 Task: Create a due date automation trigger when advanced on, on the wednesday before a card is due add fields without custom field "Resume" set to a number lower or equal to 1 and lower or equal to 10 at 11:00 AM.
Action: Mouse moved to (1104, 84)
Screenshot: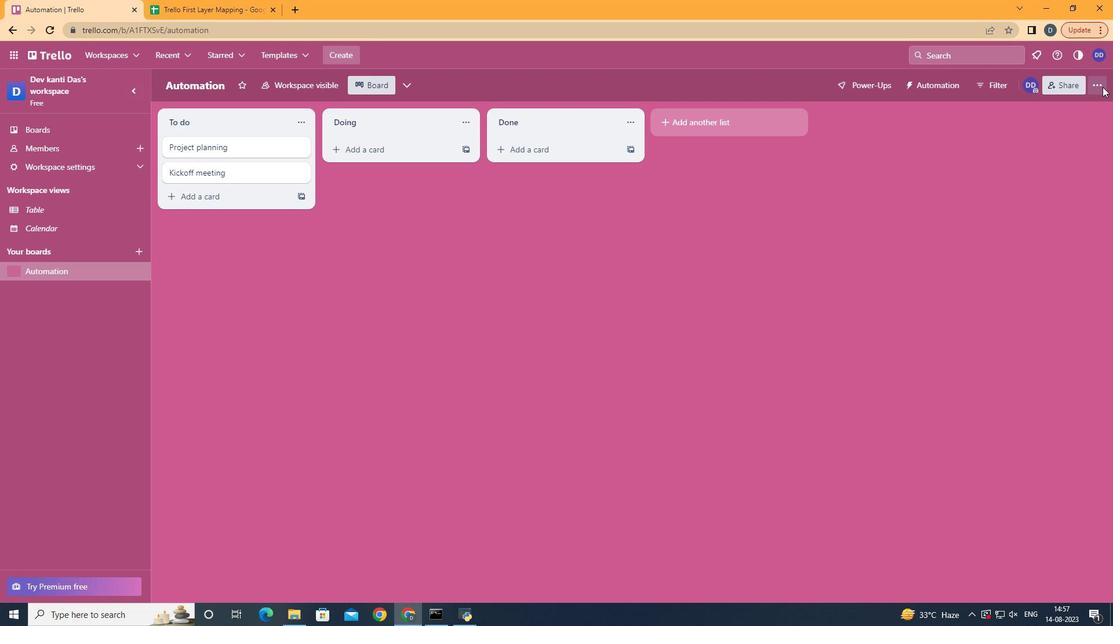 
Action: Mouse pressed left at (1104, 84)
Screenshot: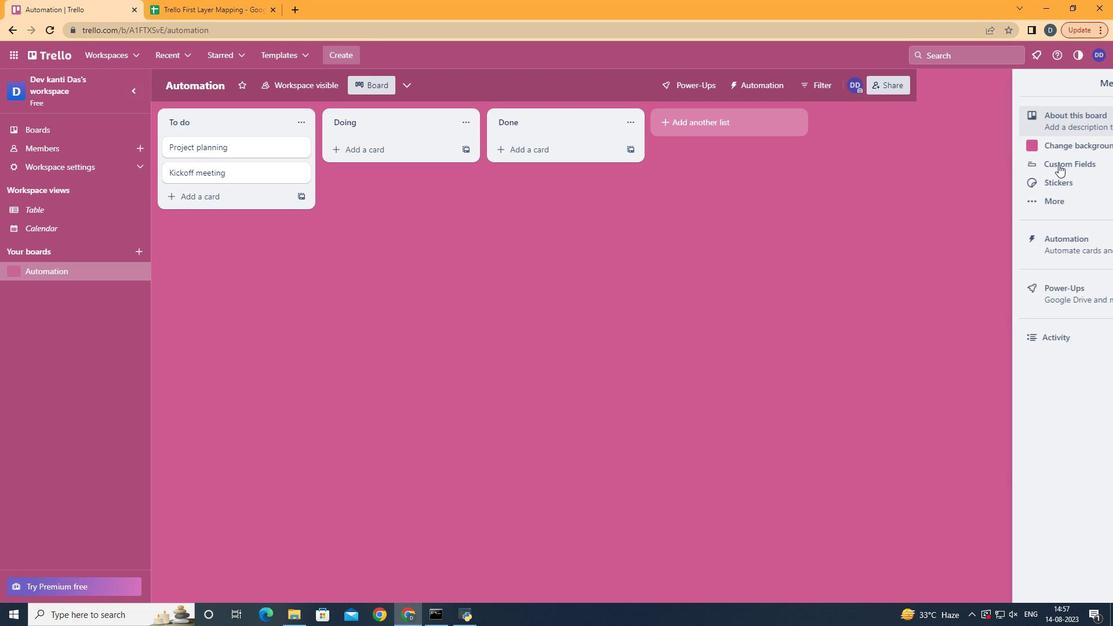 
Action: Mouse moved to (1025, 236)
Screenshot: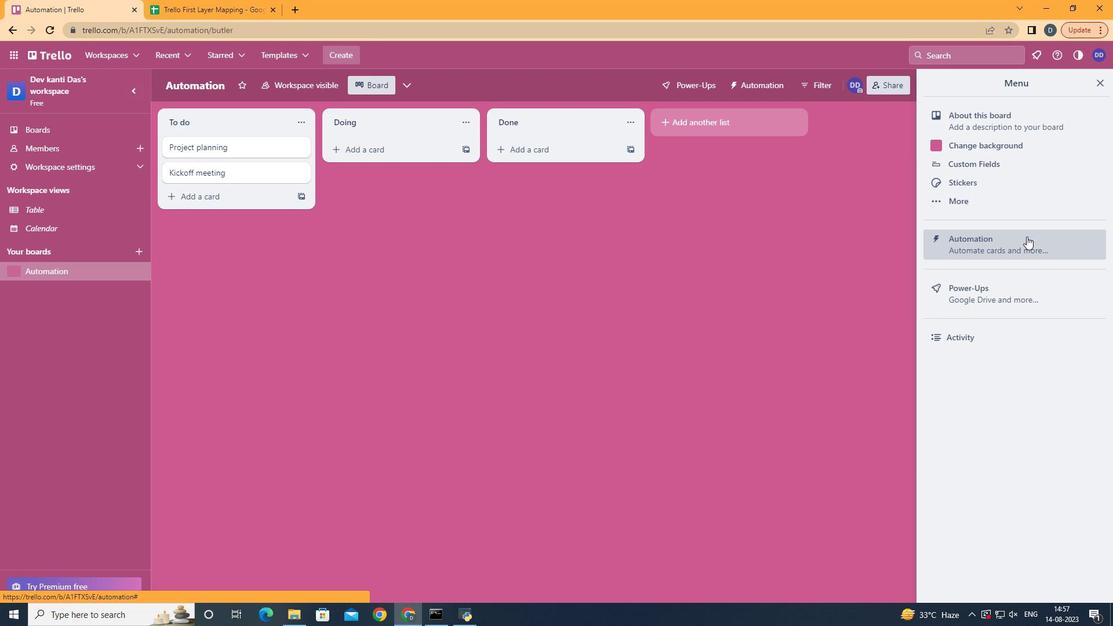 
Action: Mouse pressed left at (1025, 236)
Screenshot: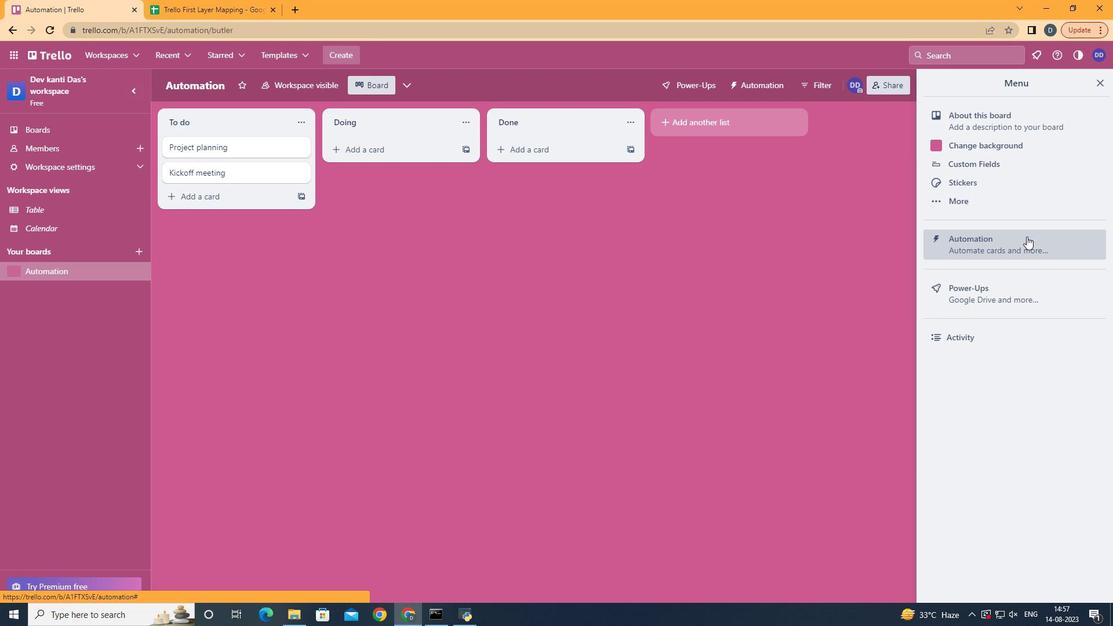
Action: Mouse moved to (223, 233)
Screenshot: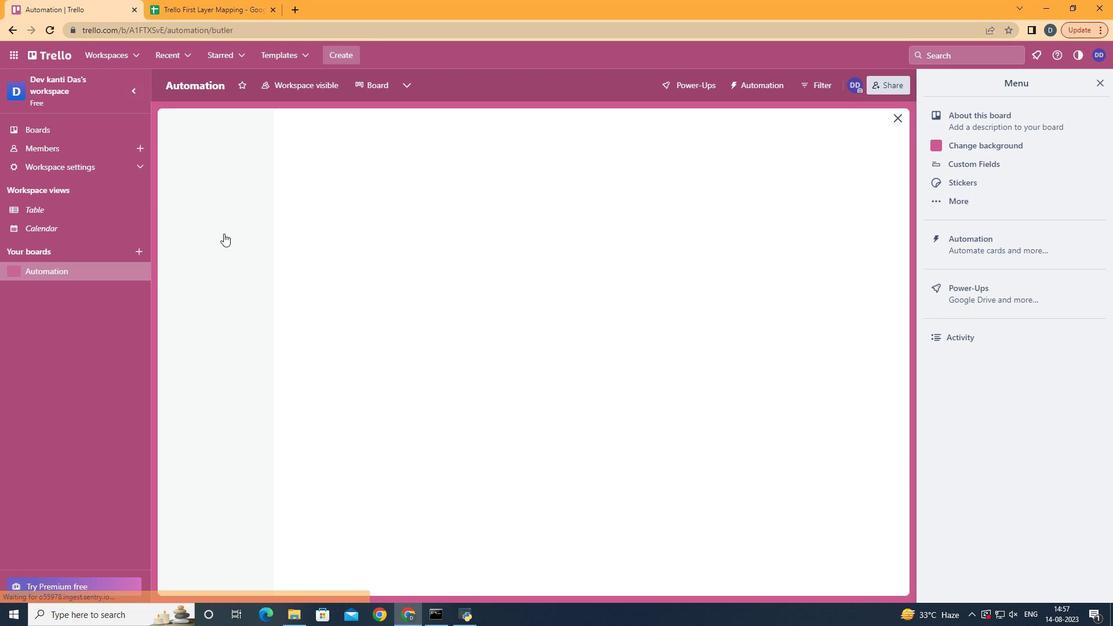 
Action: Mouse pressed left at (223, 233)
Screenshot: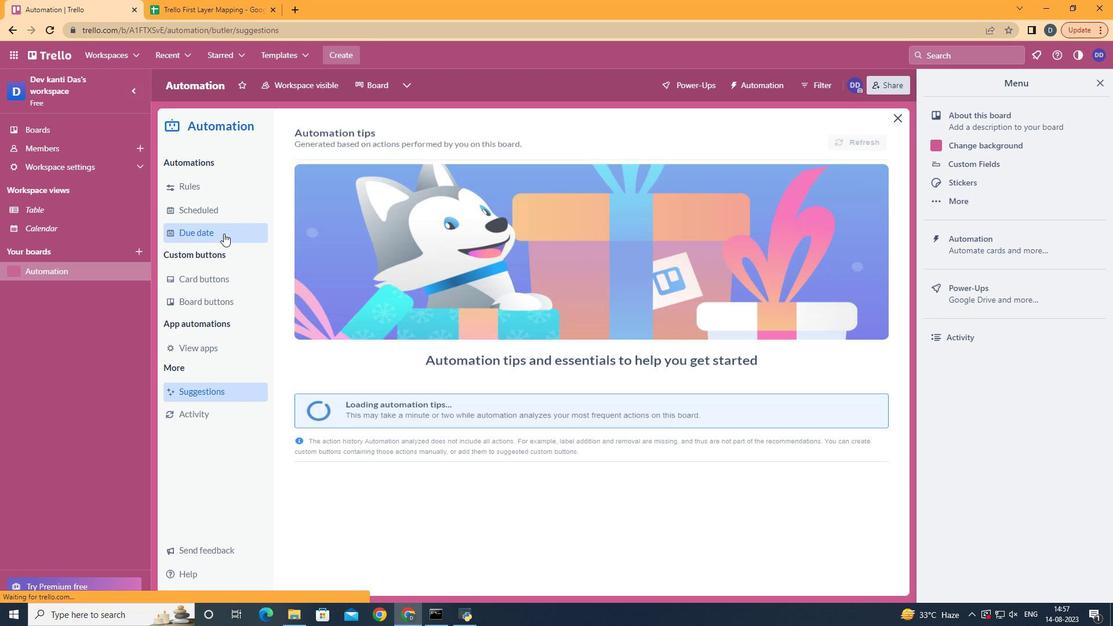 
Action: Mouse moved to (820, 140)
Screenshot: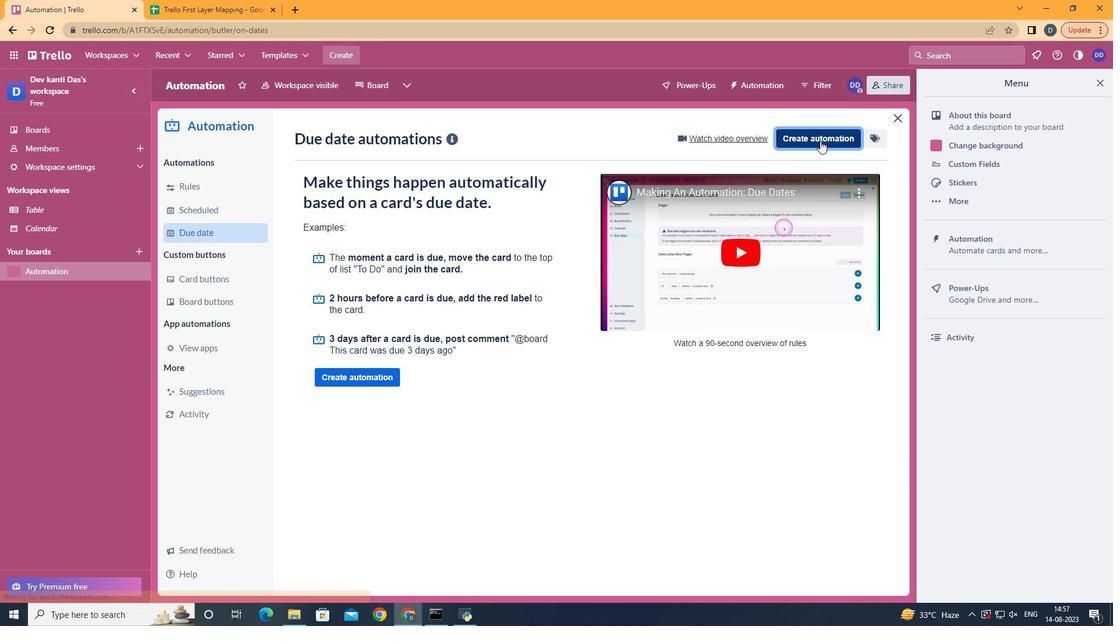 
Action: Mouse pressed left at (820, 140)
Screenshot: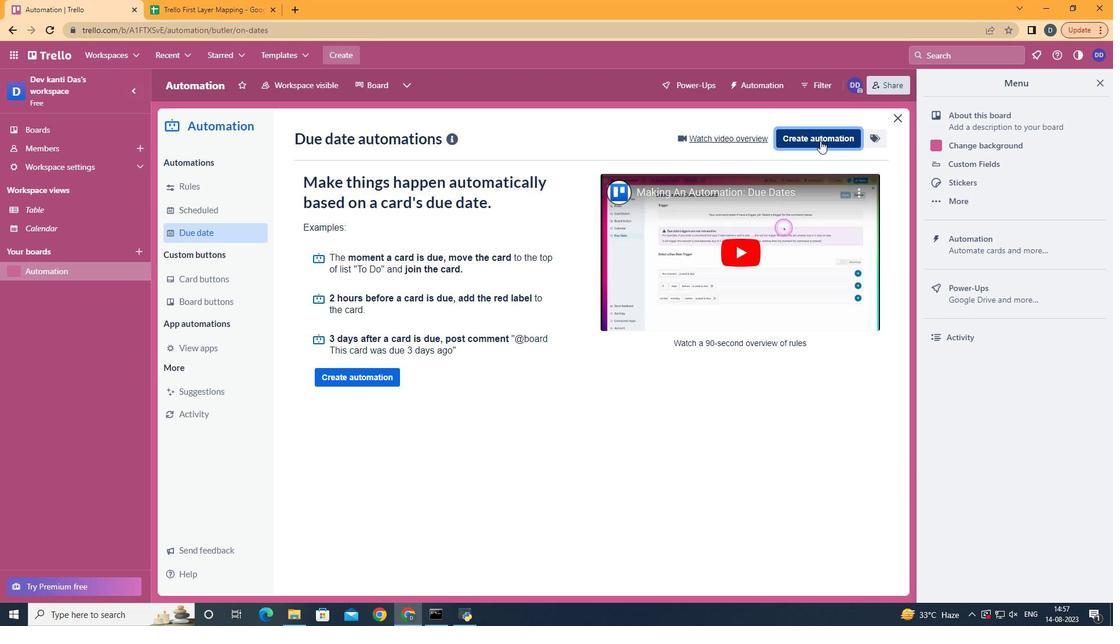 
Action: Mouse moved to (639, 262)
Screenshot: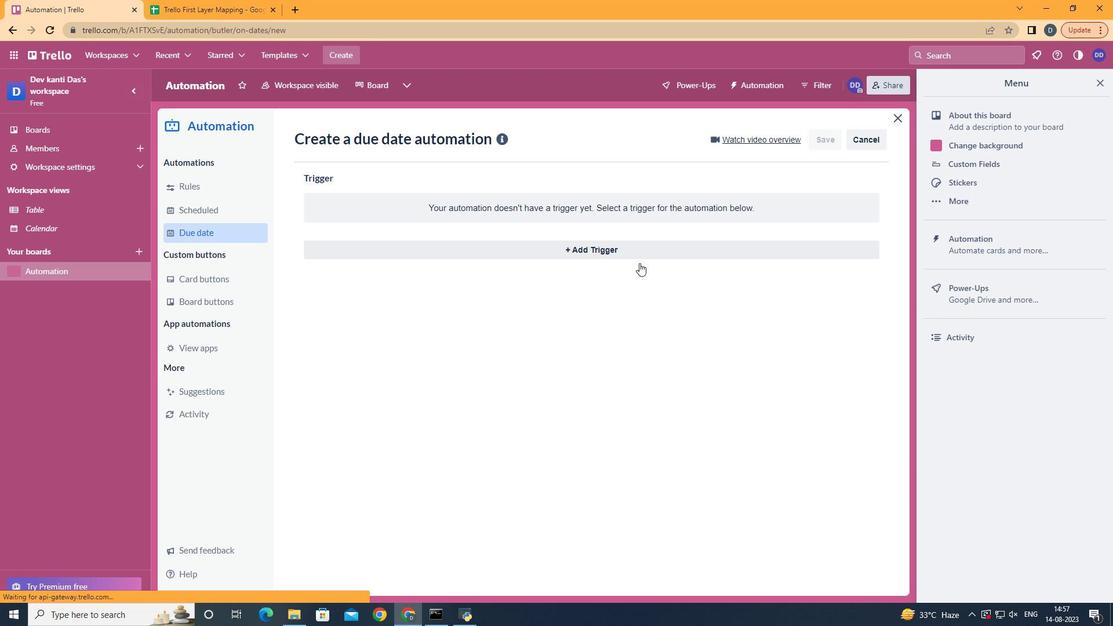 
Action: Mouse pressed left at (639, 262)
Screenshot: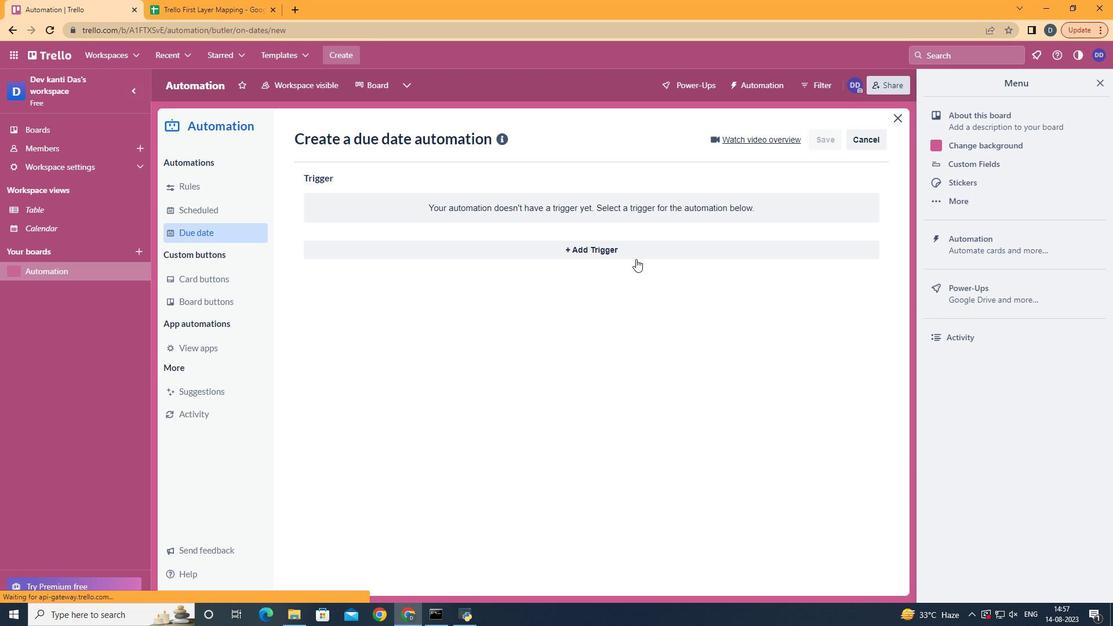 
Action: Mouse moved to (635, 258)
Screenshot: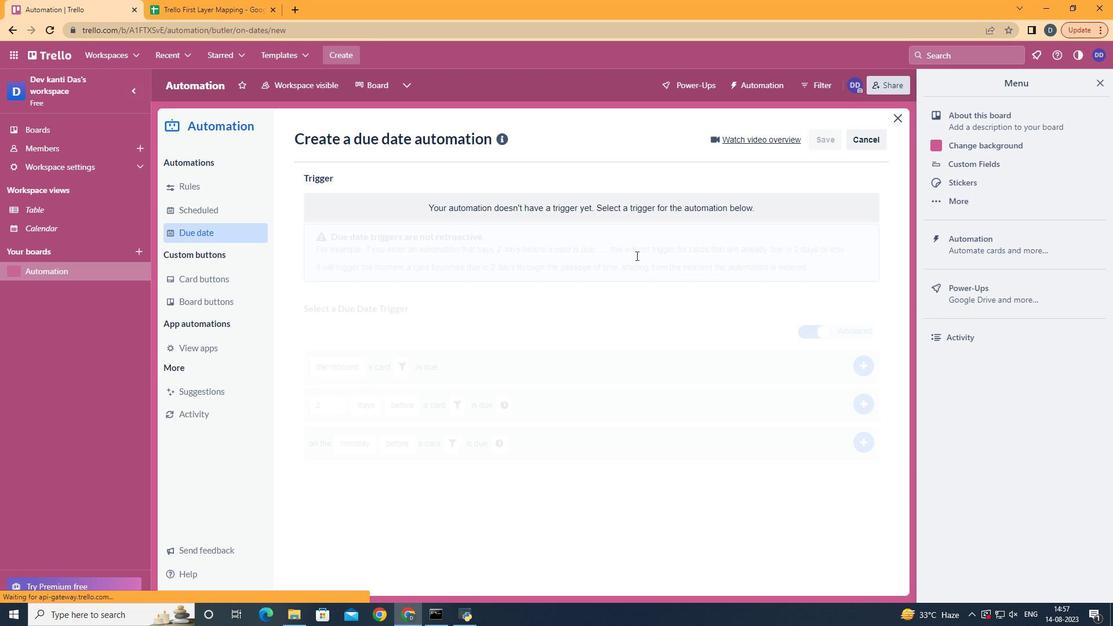
Action: Mouse pressed left at (635, 258)
Screenshot: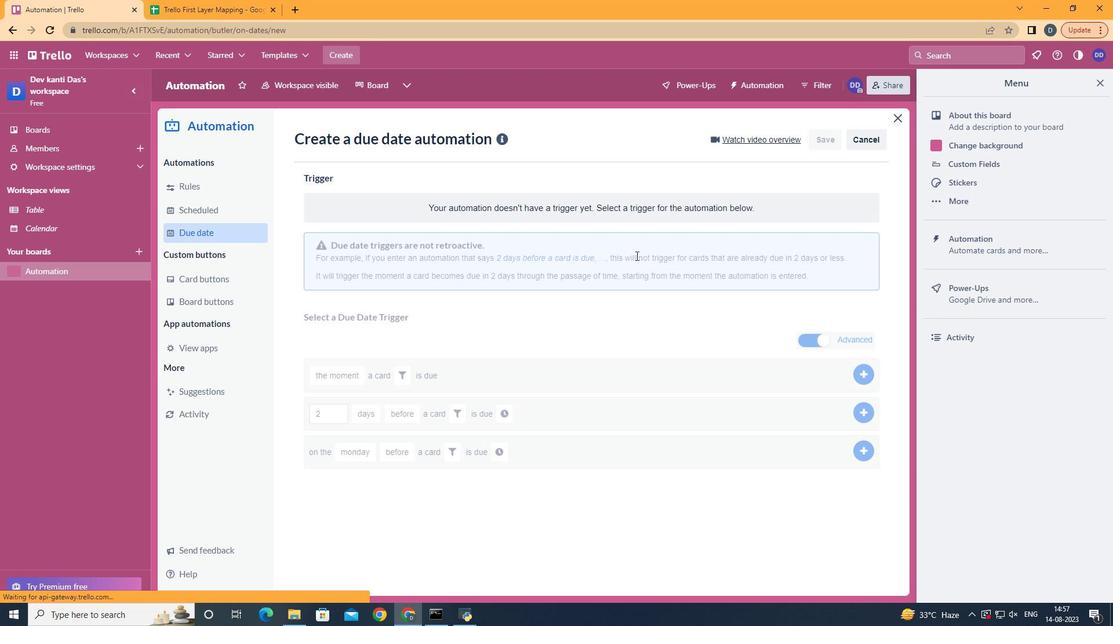 
Action: Mouse moved to (389, 349)
Screenshot: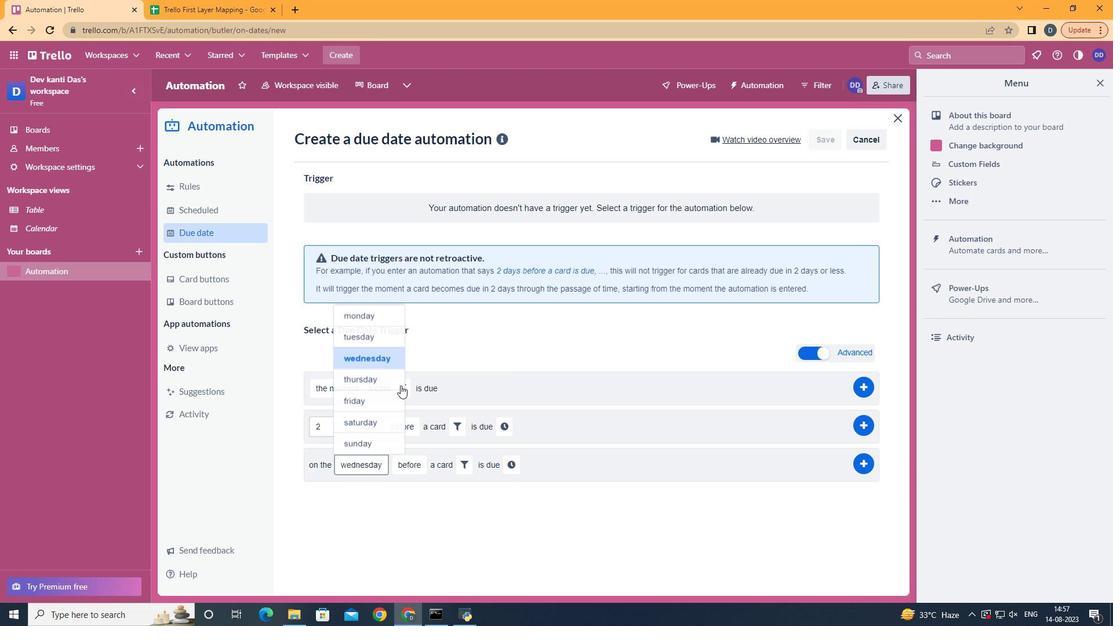 
Action: Mouse pressed left at (389, 349)
Screenshot: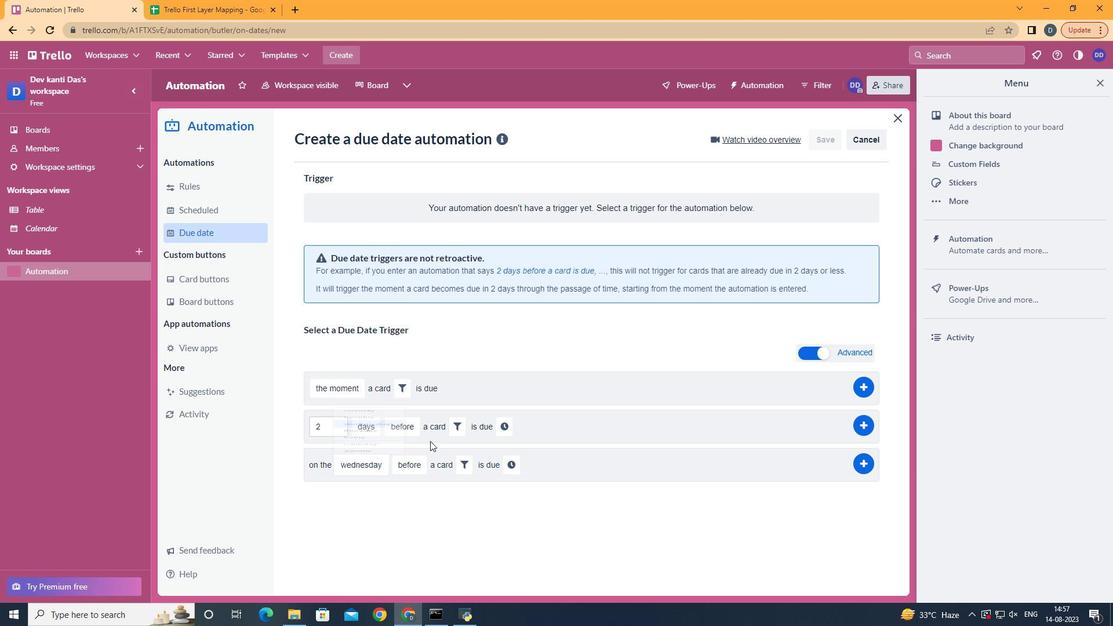 
Action: Mouse moved to (464, 472)
Screenshot: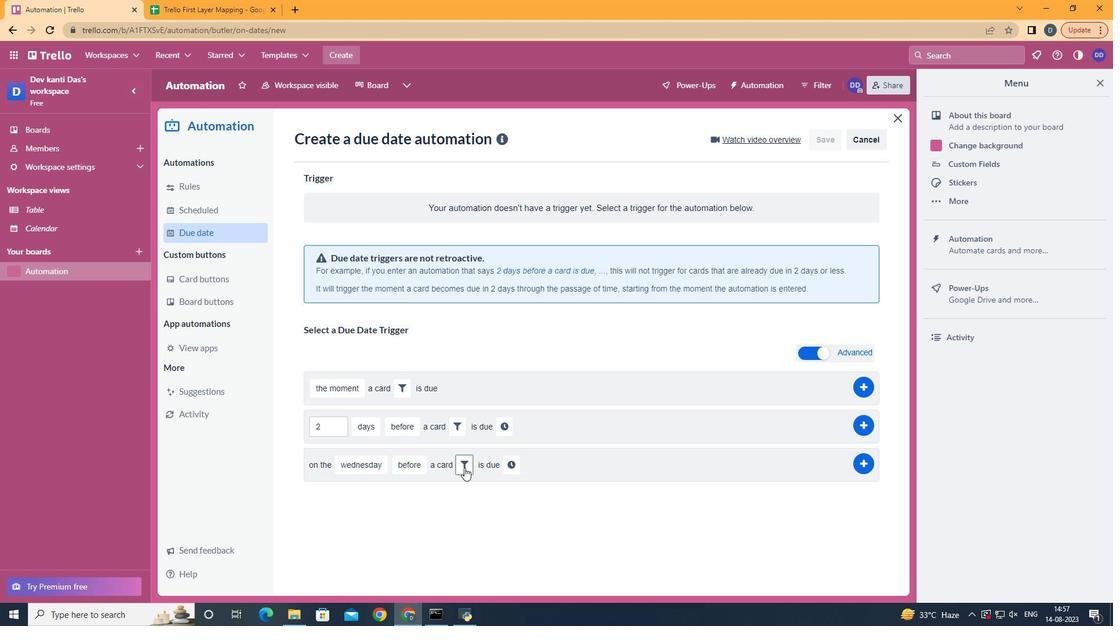 
Action: Mouse pressed left at (464, 472)
Screenshot: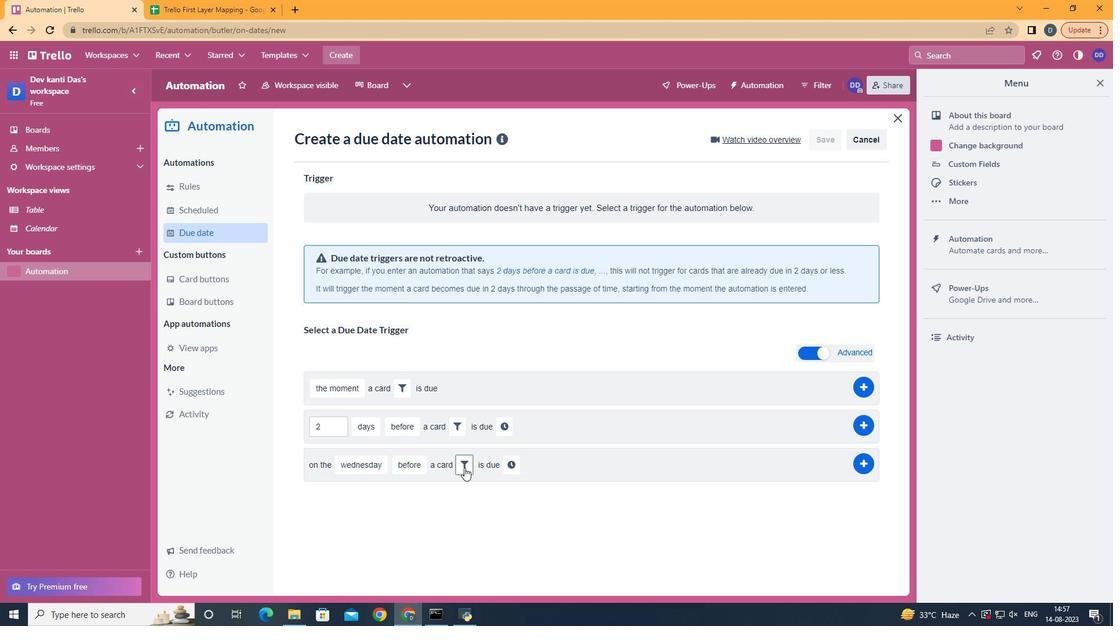 
Action: Mouse moved to (653, 506)
Screenshot: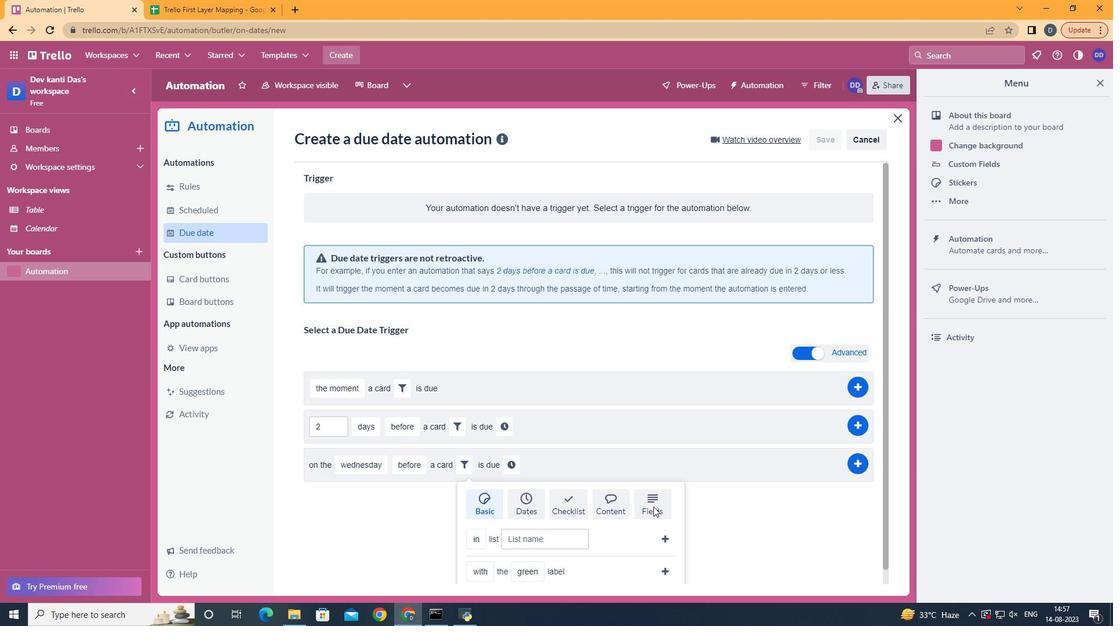 
Action: Mouse pressed left at (653, 506)
Screenshot: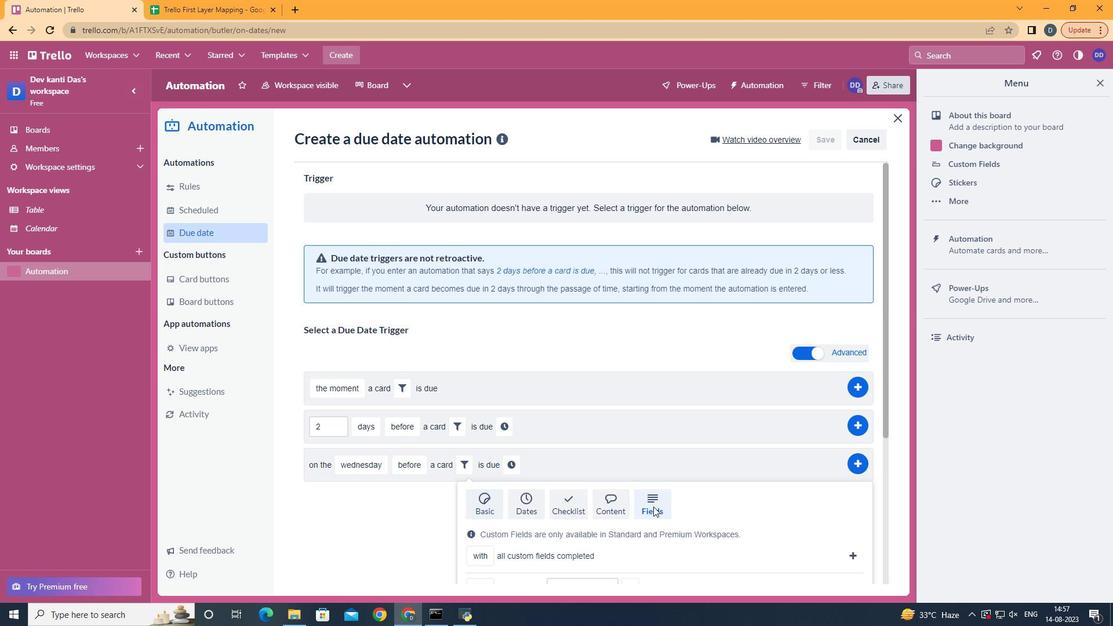 
Action: Mouse moved to (653, 506)
Screenshot: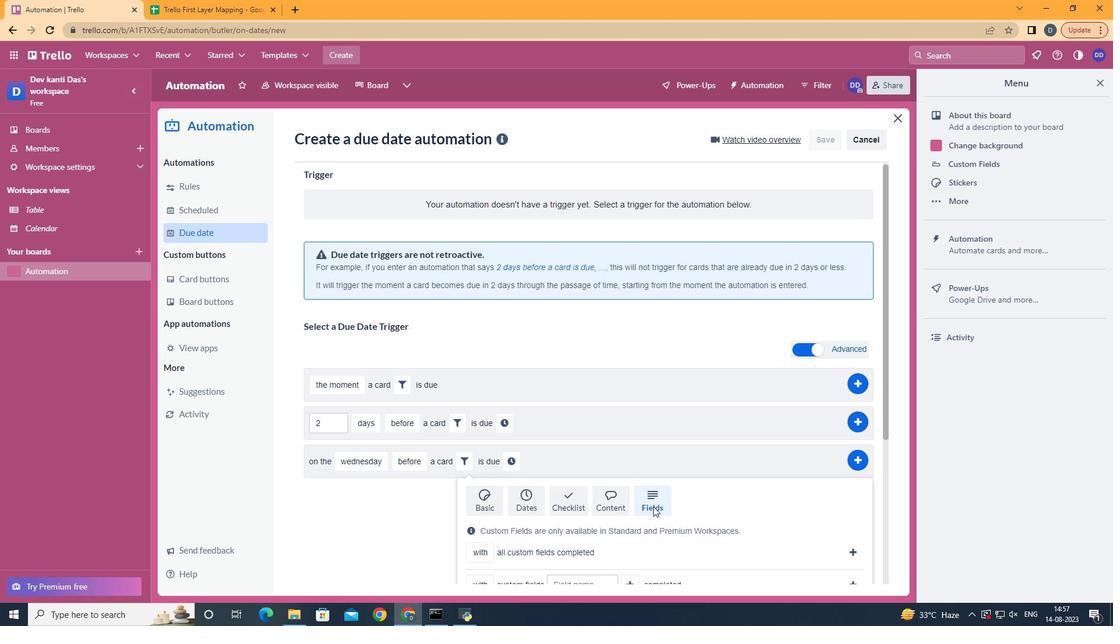 
Action: Mouse scrolled (653, 505) with delta (0, 0)
Screenshot: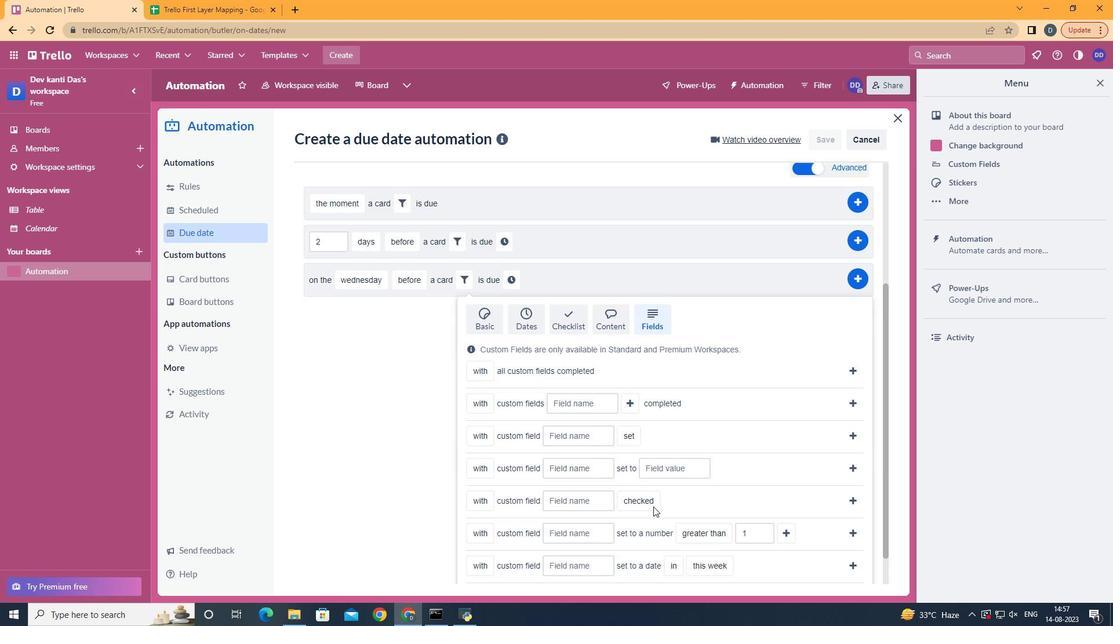 
Action: Mouse scrolled (653, 505) with delta (0, 0)
Screenshot: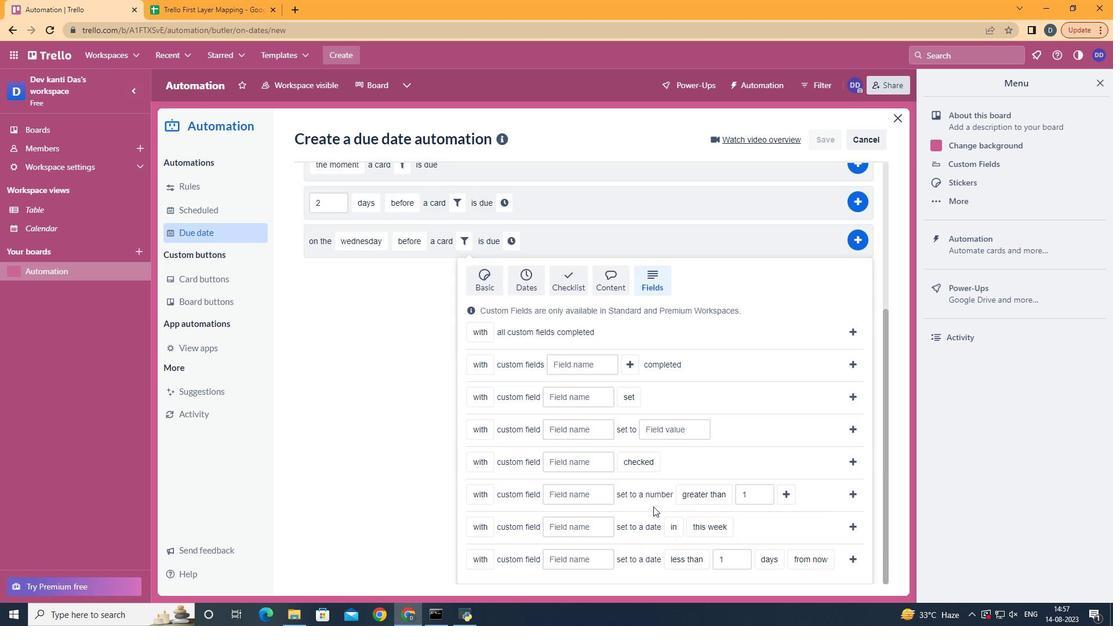 
Action: Mouse scrolled (653, 505) with delta (0, 0)
Screenshot: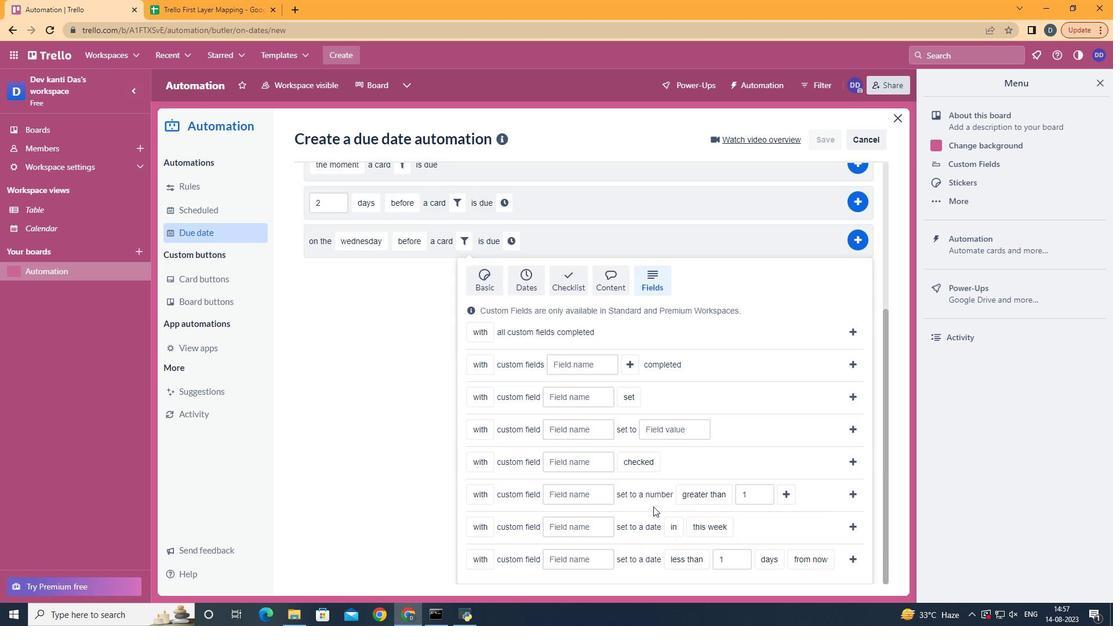 
Action: Mouse scrolled (653, 505) with delta (0, 0)
Screenshot: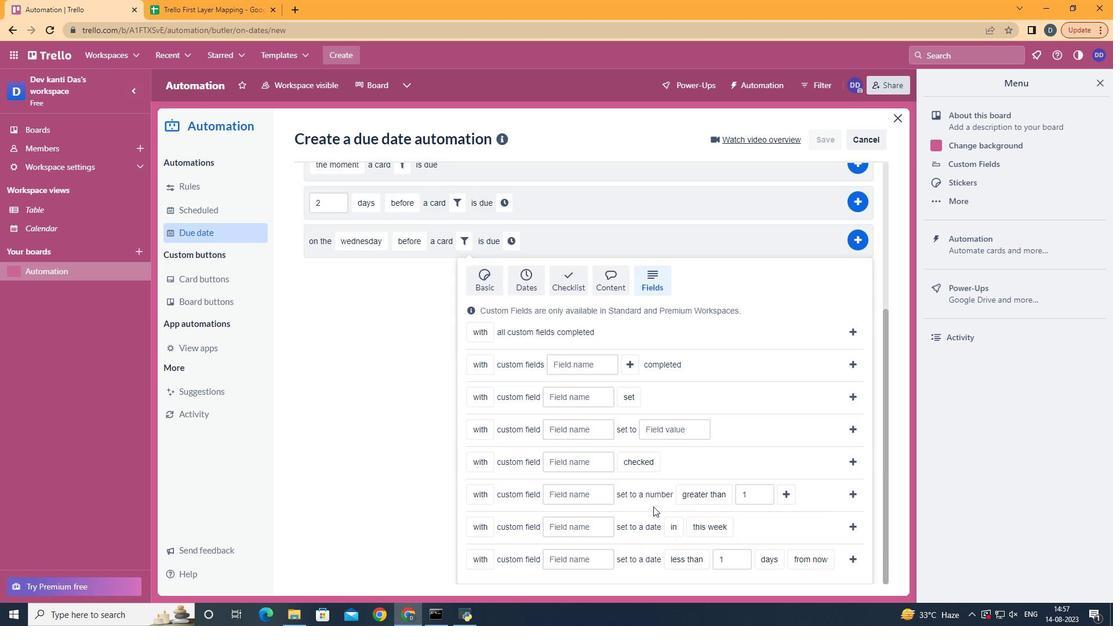 
Action: Mouse scrolled (653, 505) with delta (0, 0)
Screenshot: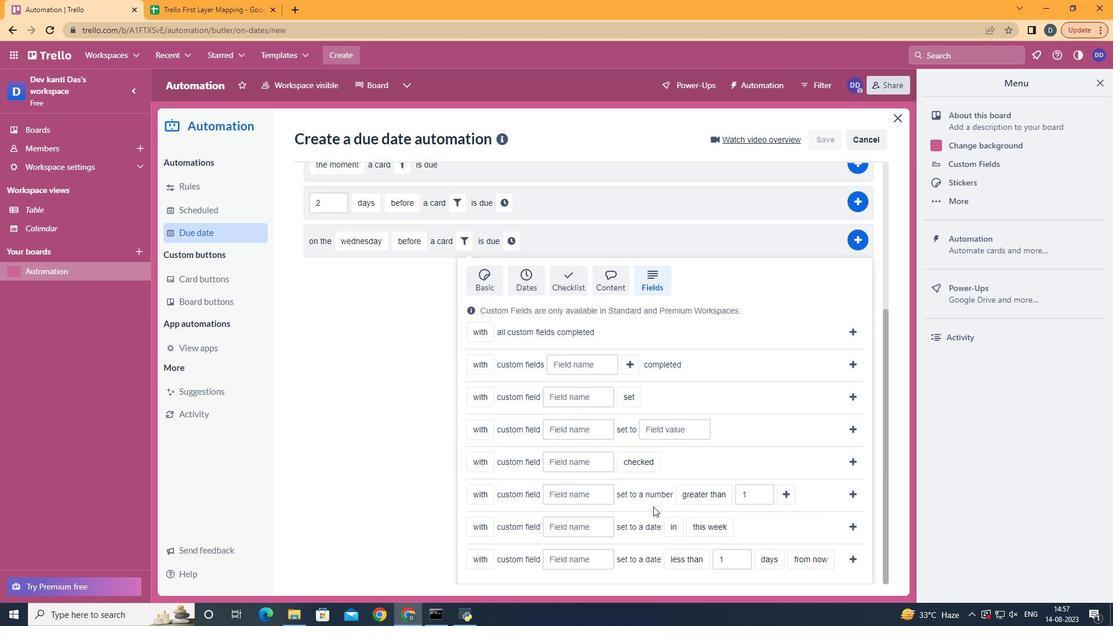 
Action: Mouse moved to (490, 540)
Screenshot: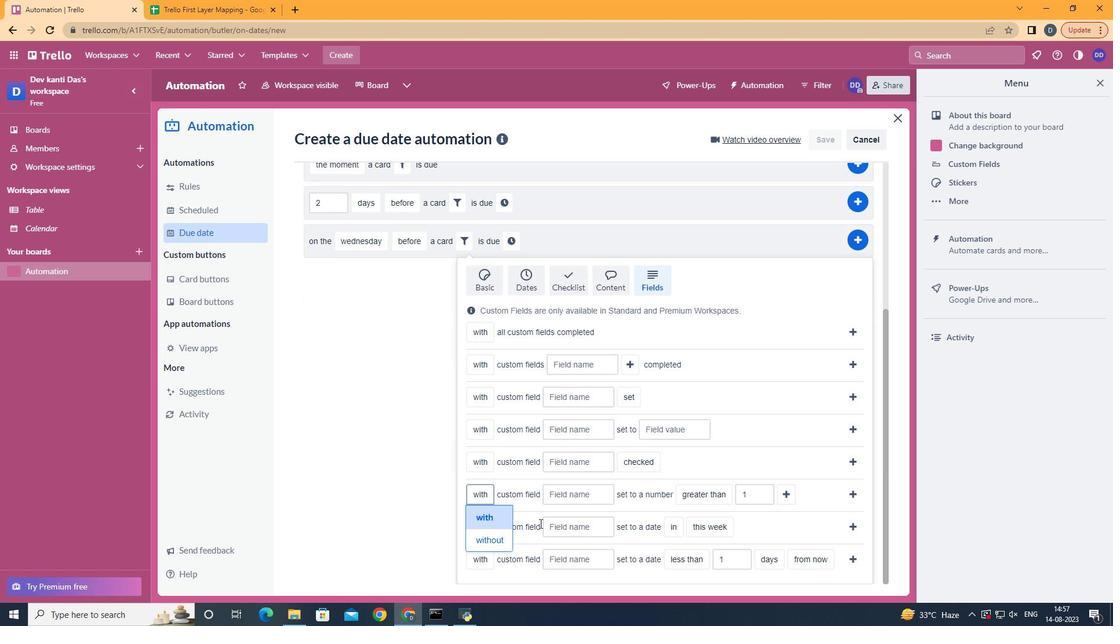 
Action: Mouse pressed left at (490, 540)
Screenshot: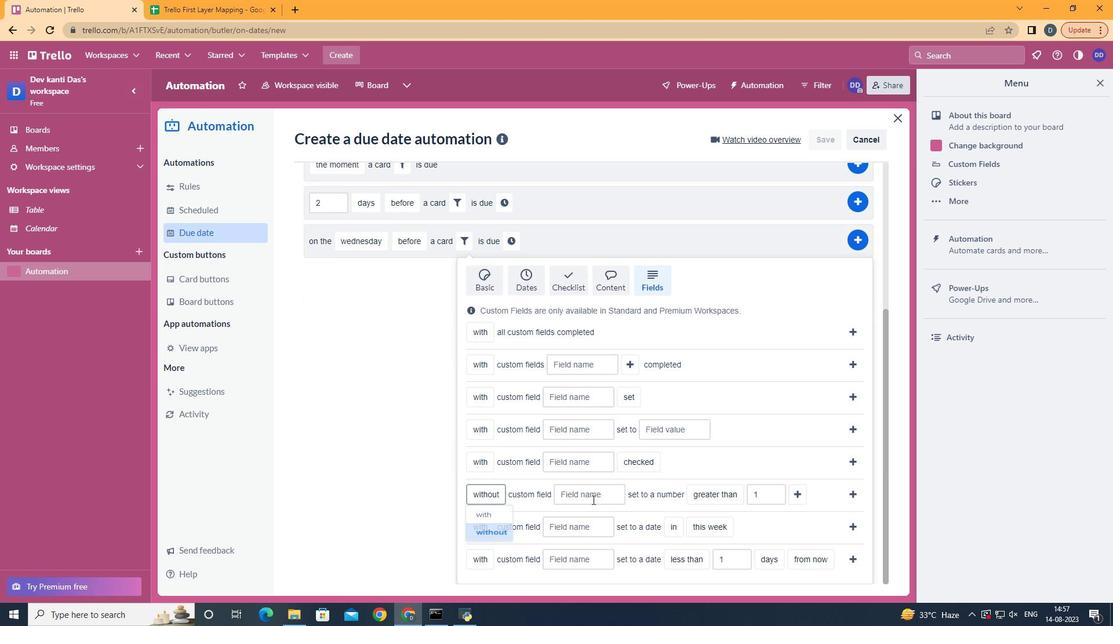 
Action: Mouse moved to (599, 493)
Screenshot: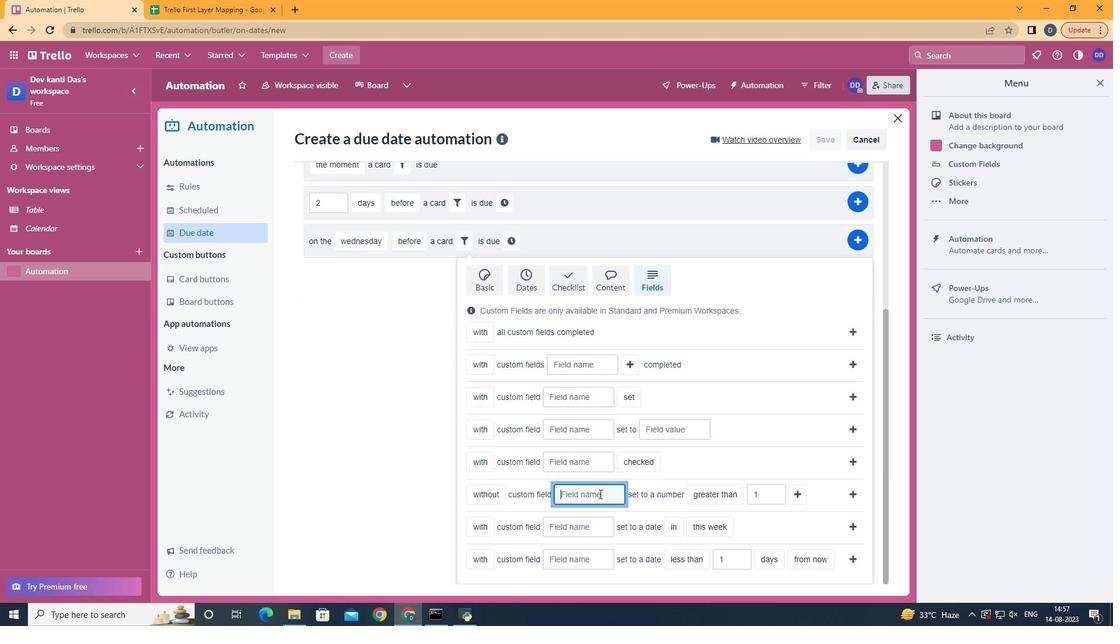 
Action: Mouse pressed left at (599, 493)
Screenshot: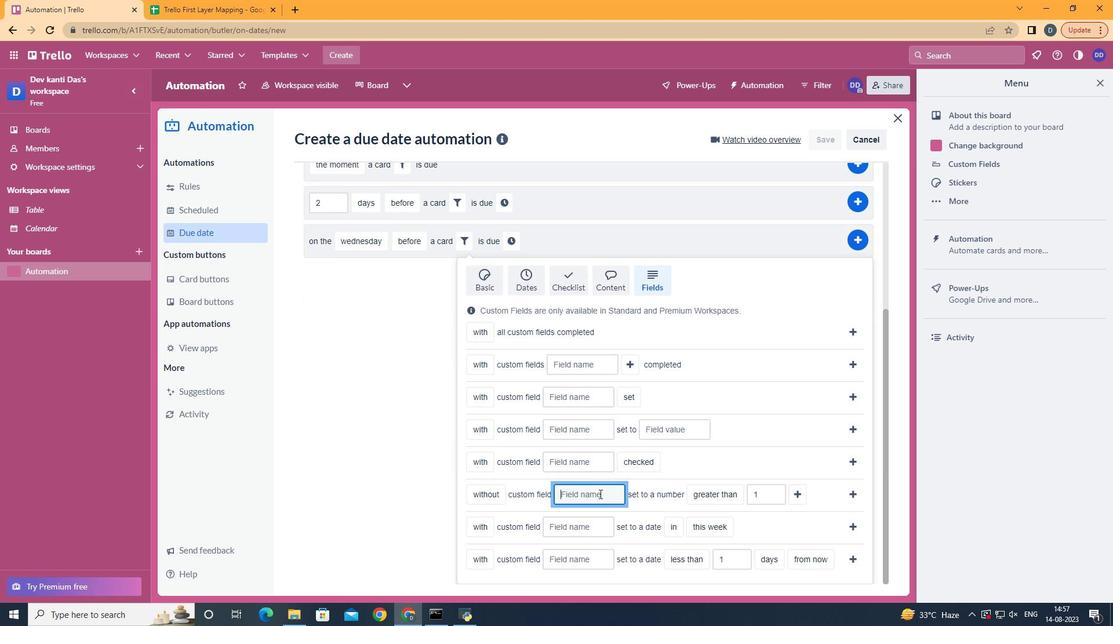 
Action: Key pressed <Key.shift>Resume
Screenshot: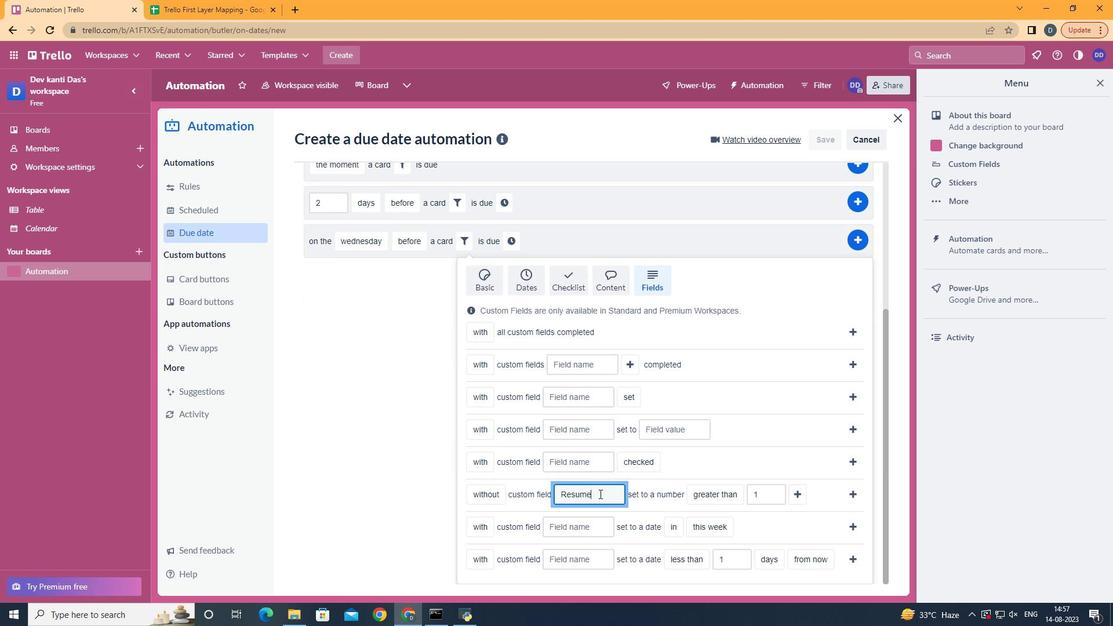 
Action: Mouse moved to (719, 478)
Screenshot: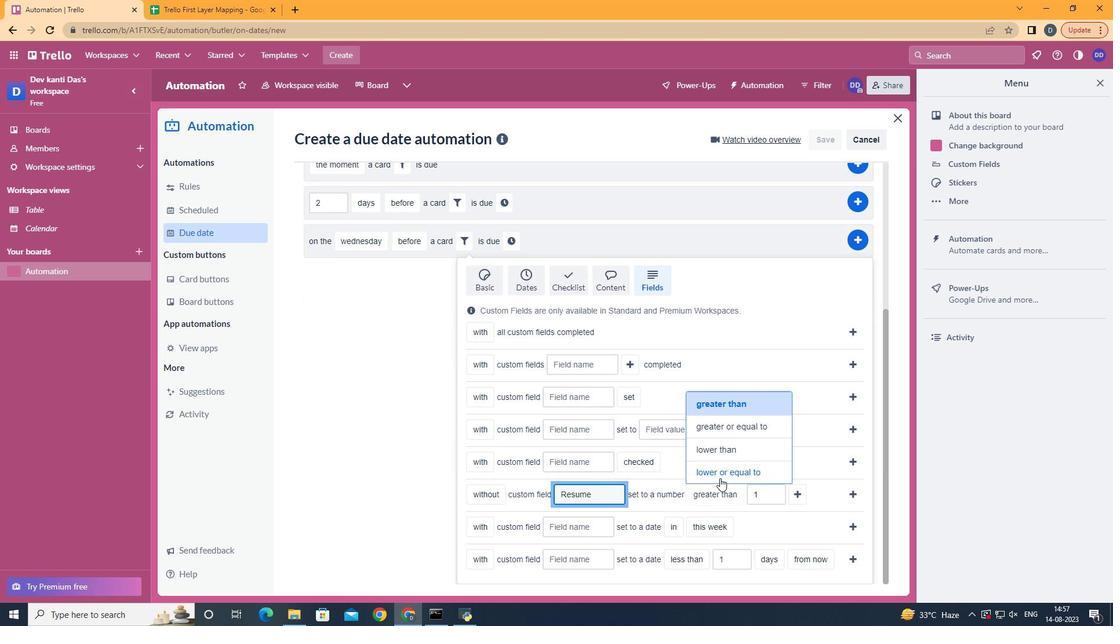 
Action: Mouse pressed left at (719, 478)
Screenshot: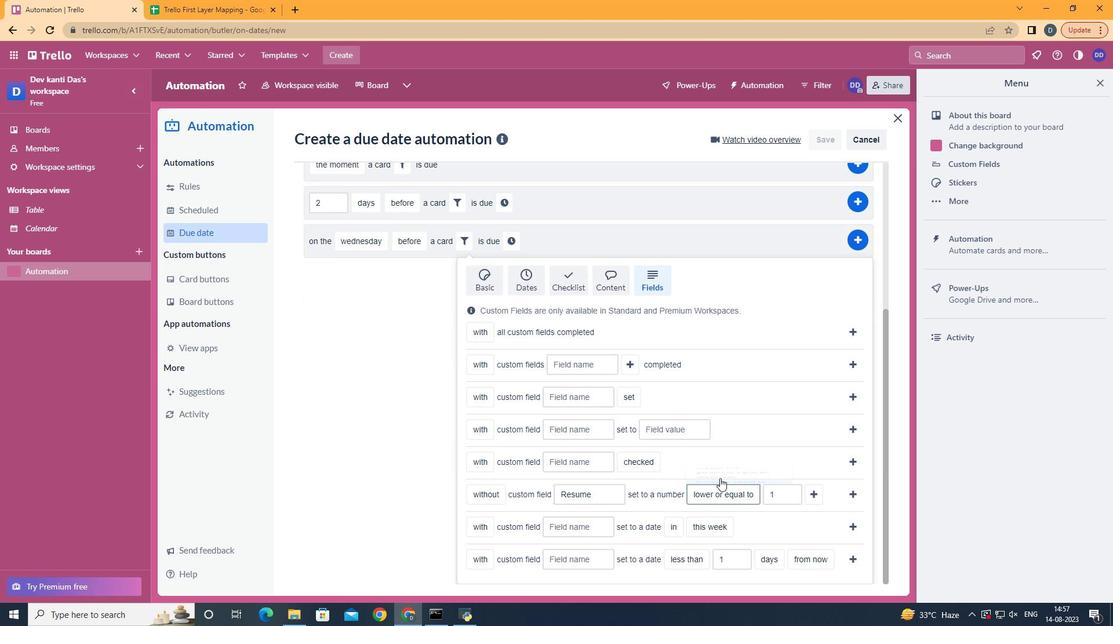
Action: Mouse moved to (806, 495)
Screenshot: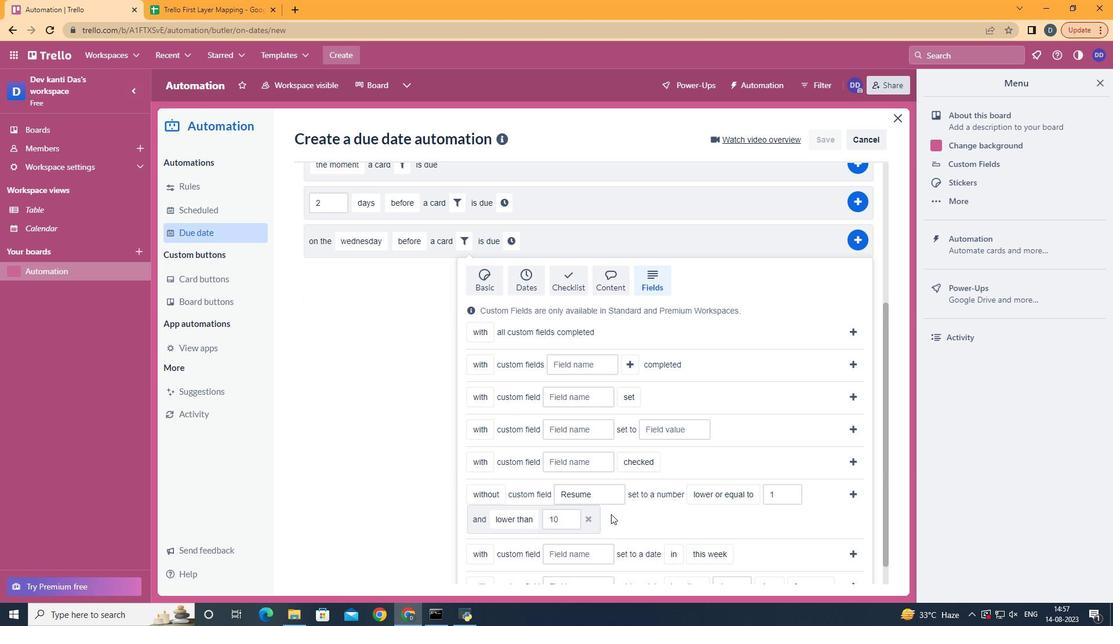 
Action: Mouse pressed left at (806, 495)
Screenshot: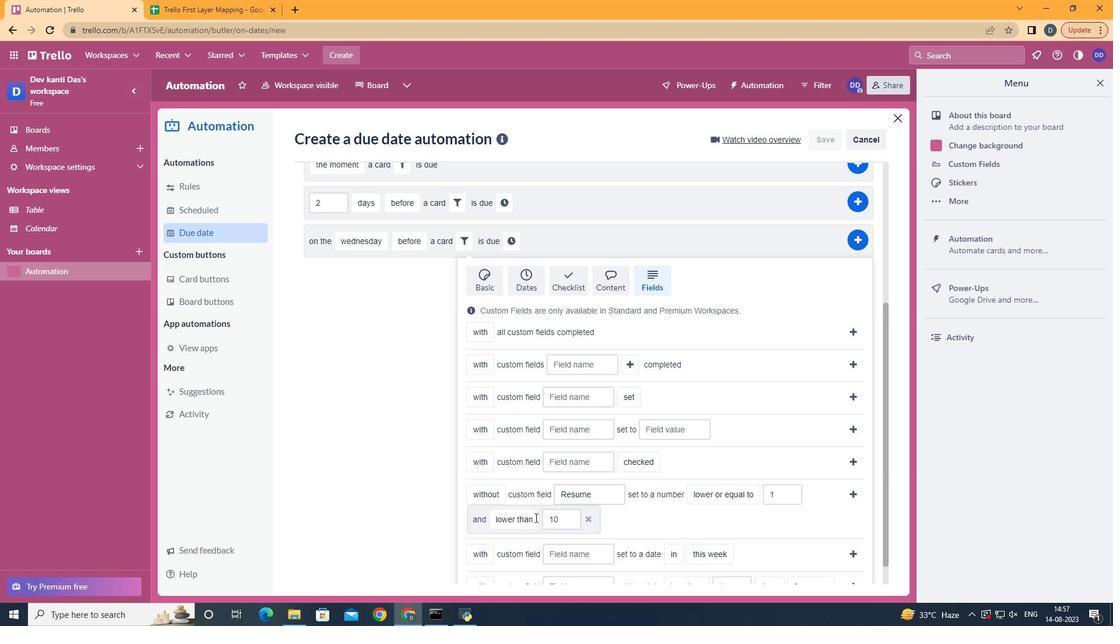 
Action: Mouse moved to (531, 454)
Screenshot: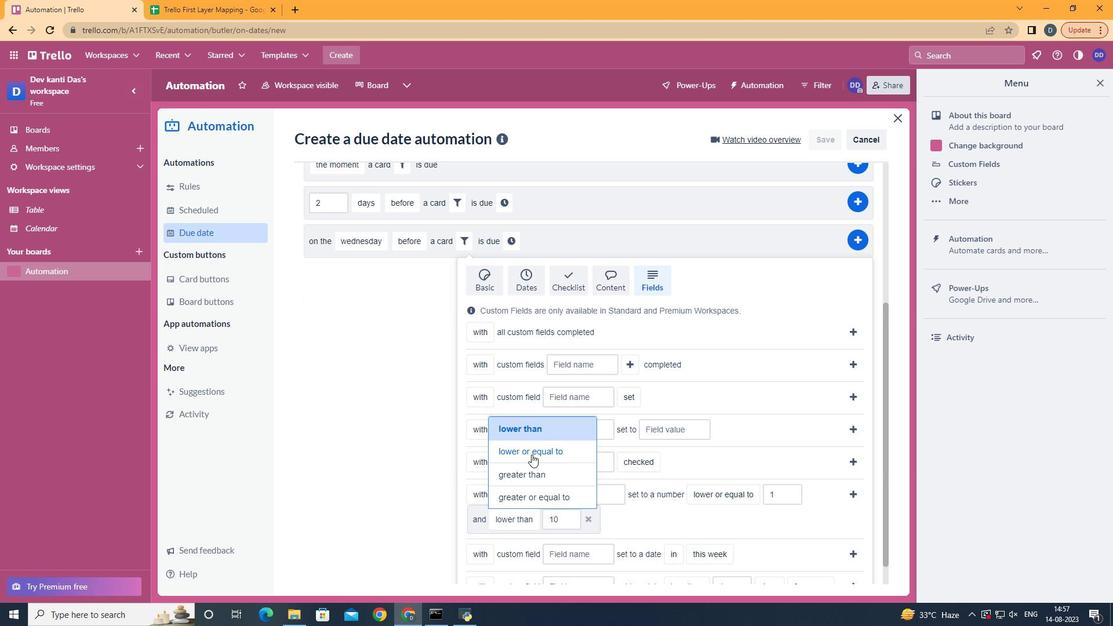 
Action: Mouse pressed left at (531, 454)
Screenshot: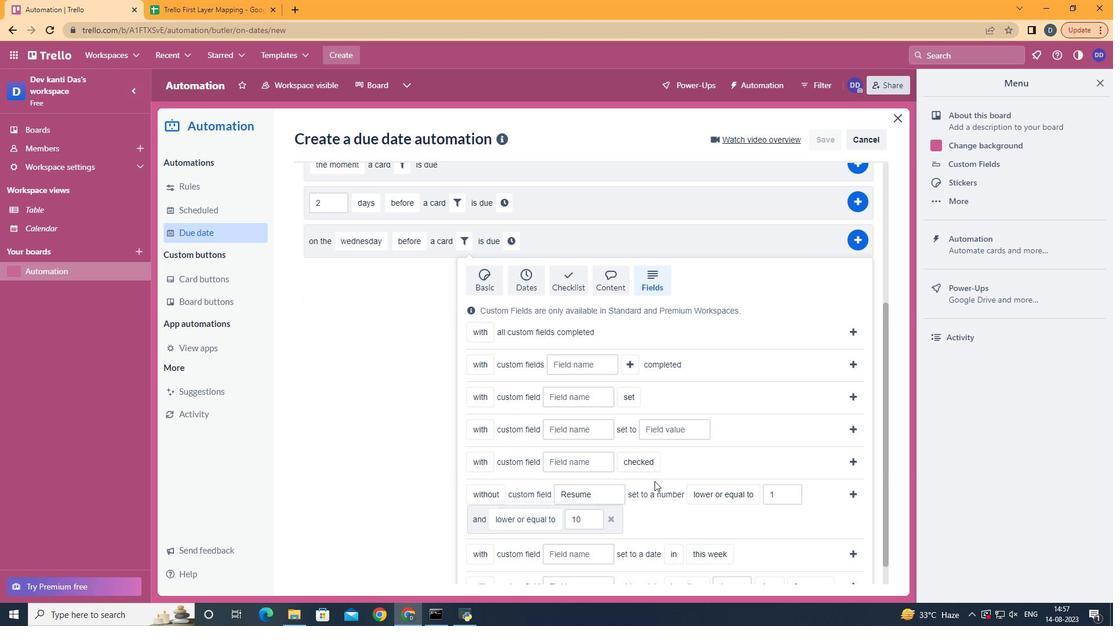 
Action: Mouse moved to (849, 490)
Screenshot: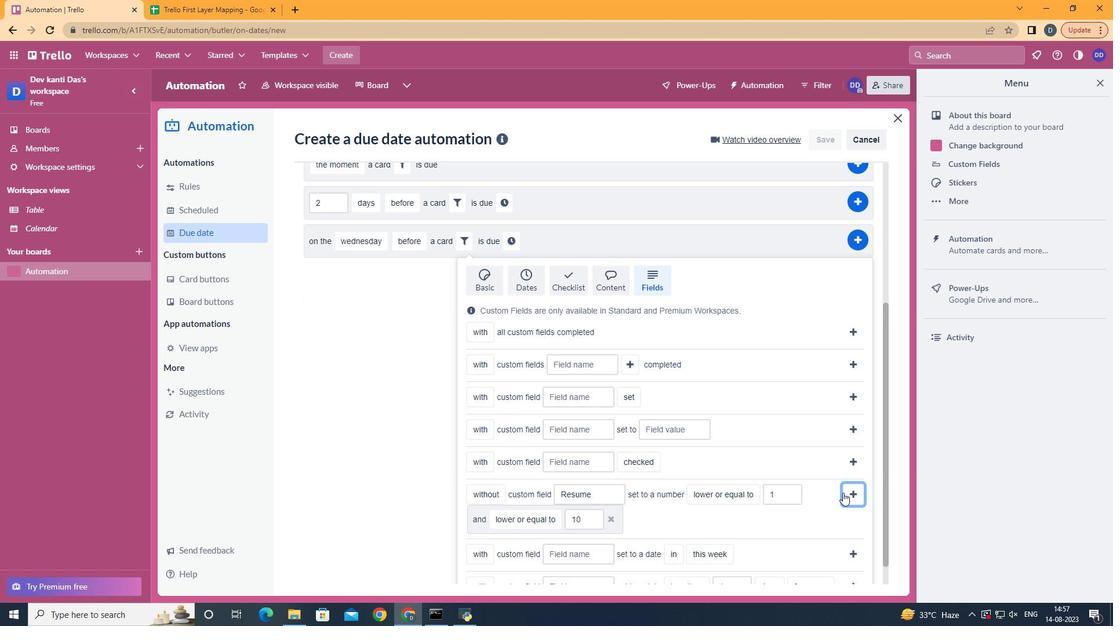 
Action: Mouse pressed left at (849, 490)
Screenshot: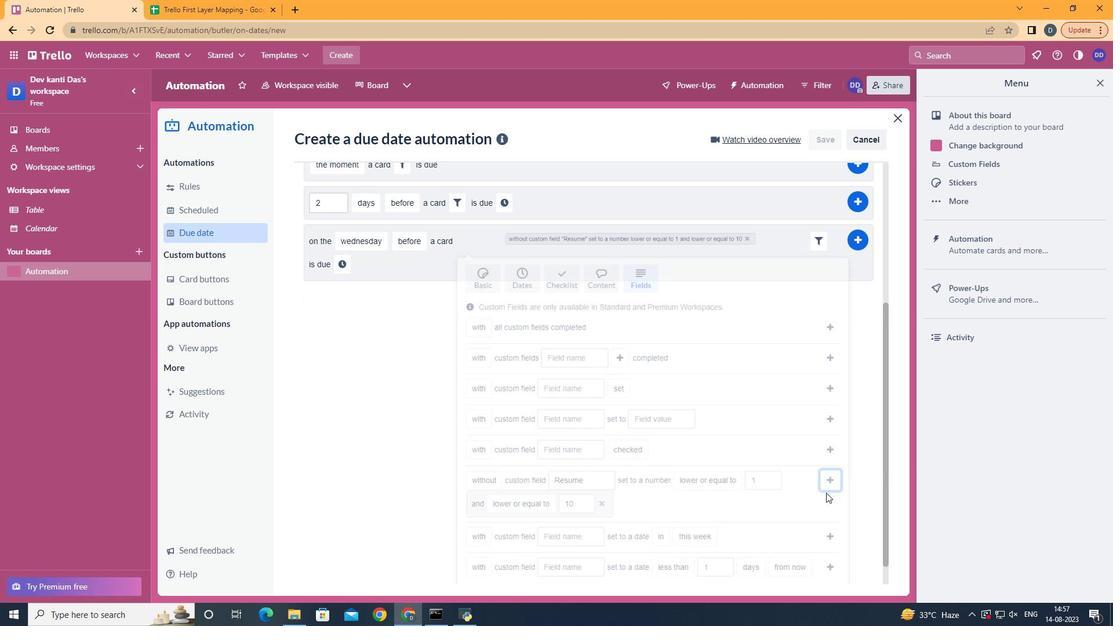 
Action: Mouse moved to (323, 493)
Screenshot: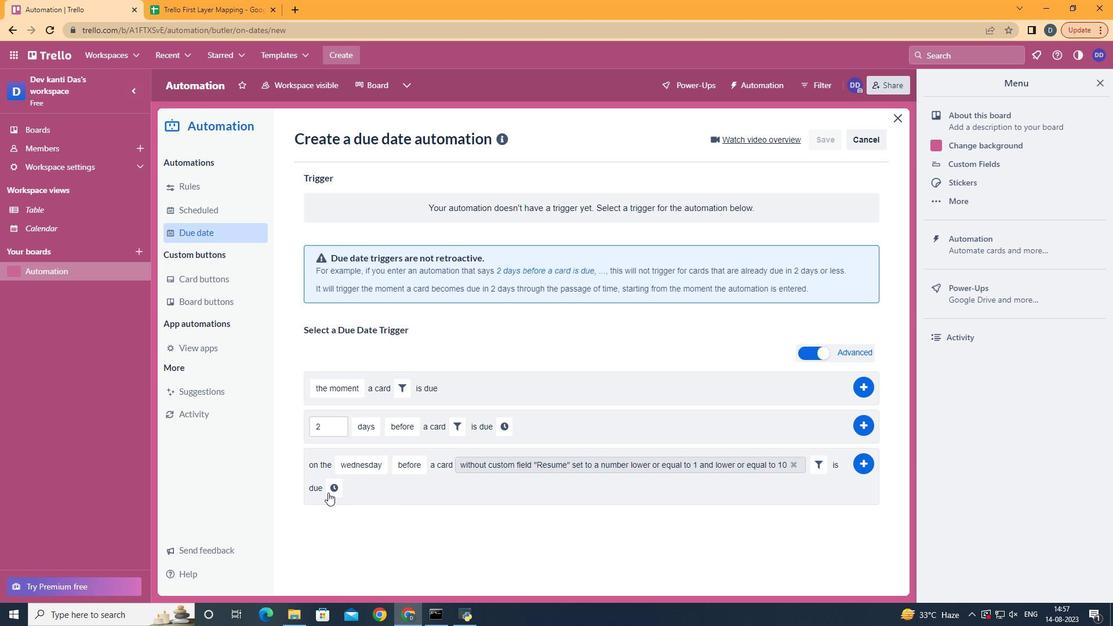 
Action: Mouse pressed left at (323, 493)
Screenshot: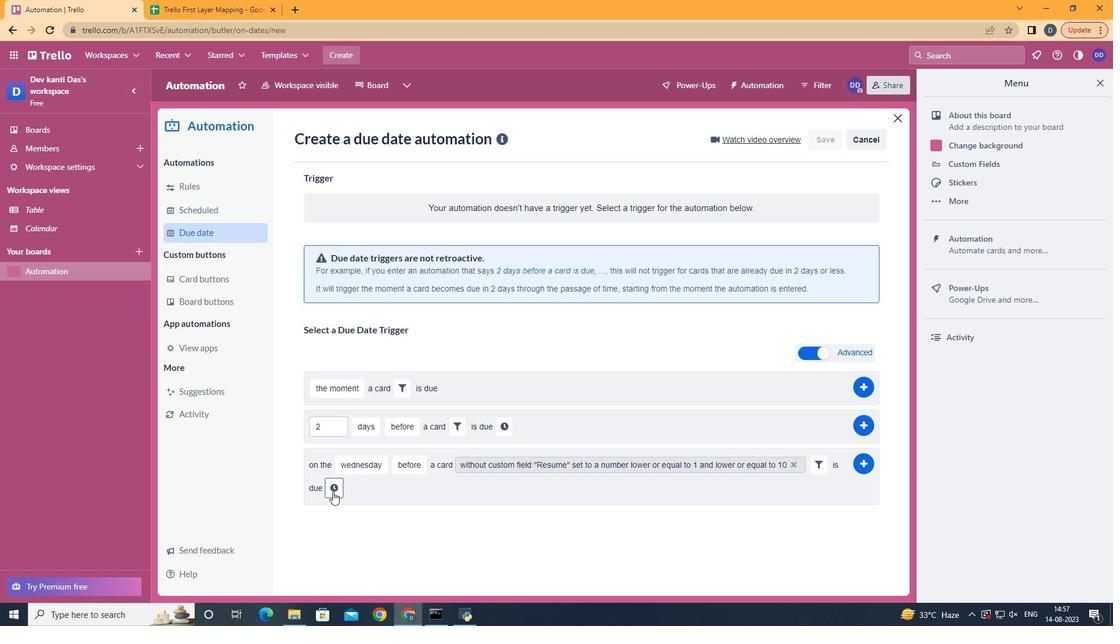
Action: Mouse moved to (332, 491)
Screenshot: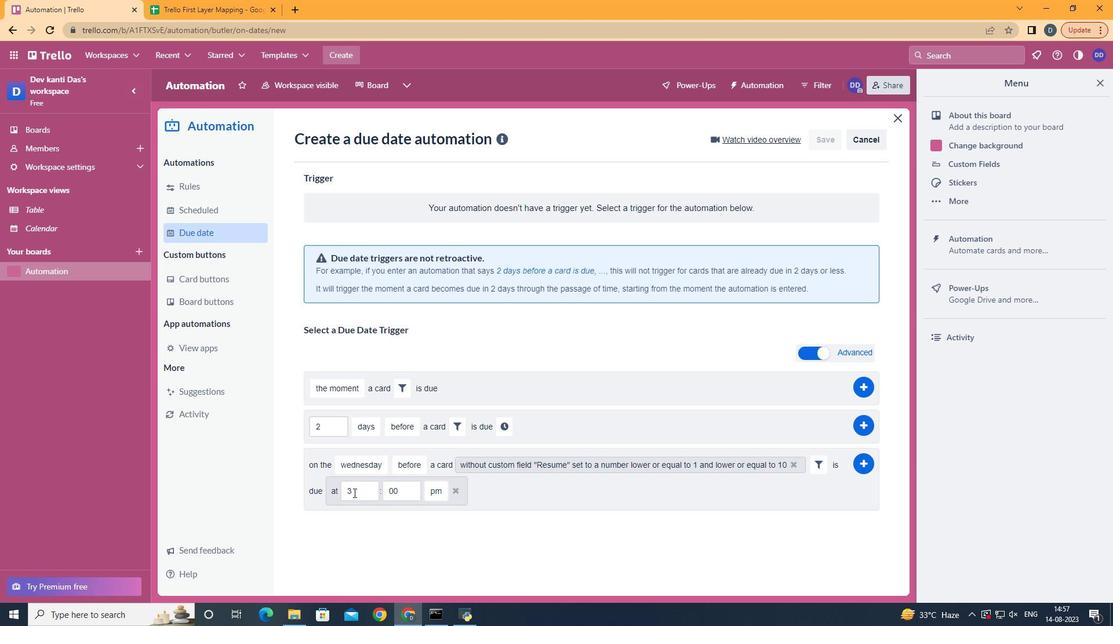 
Action: Mouse pressed left at (332, 491)
Screenshot: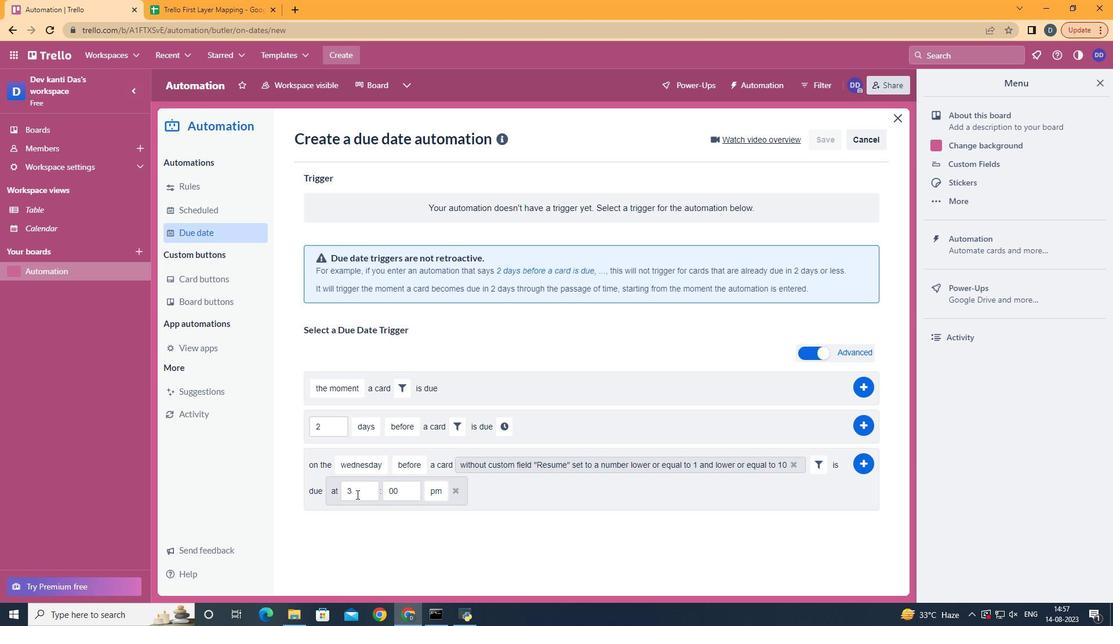 
Action: Mouse moved to (363, 495)
Screenshot: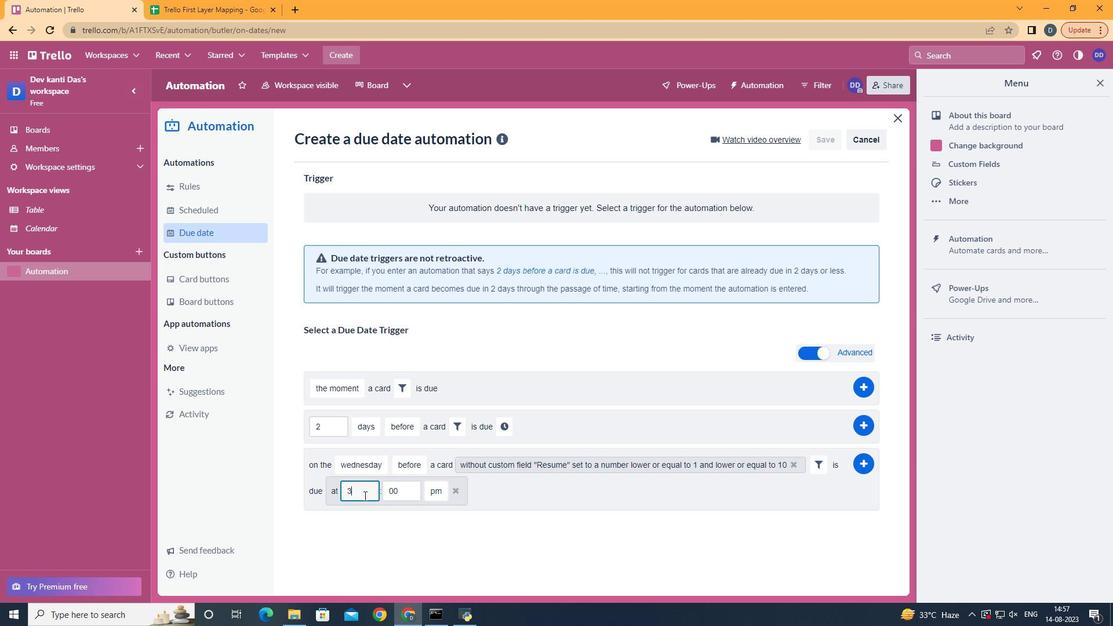 
Action: Mouse pressed left at (363, 495)
Screenshot: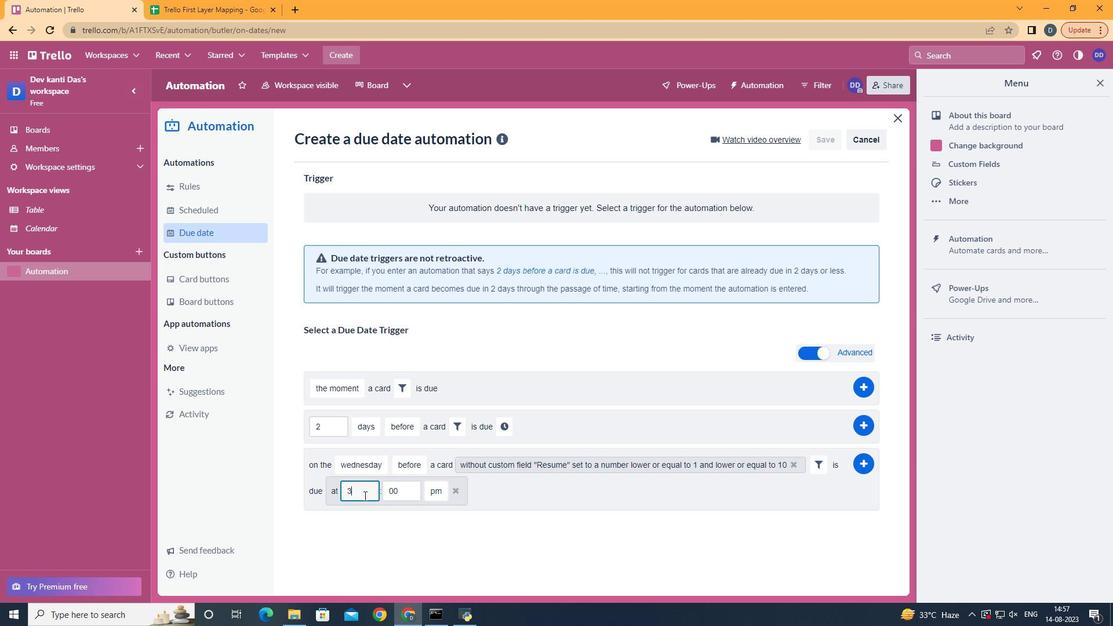
Action: Mouse moved to (363, 495)
Screenshot: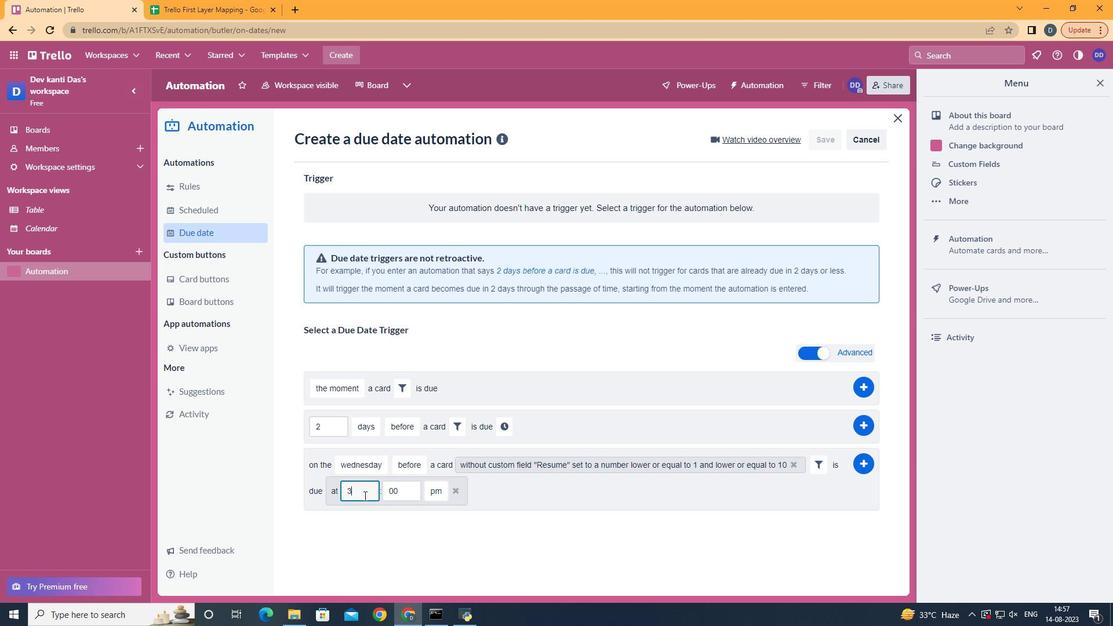 
Action: Key pressed <Key.backspace>11
Screenshot: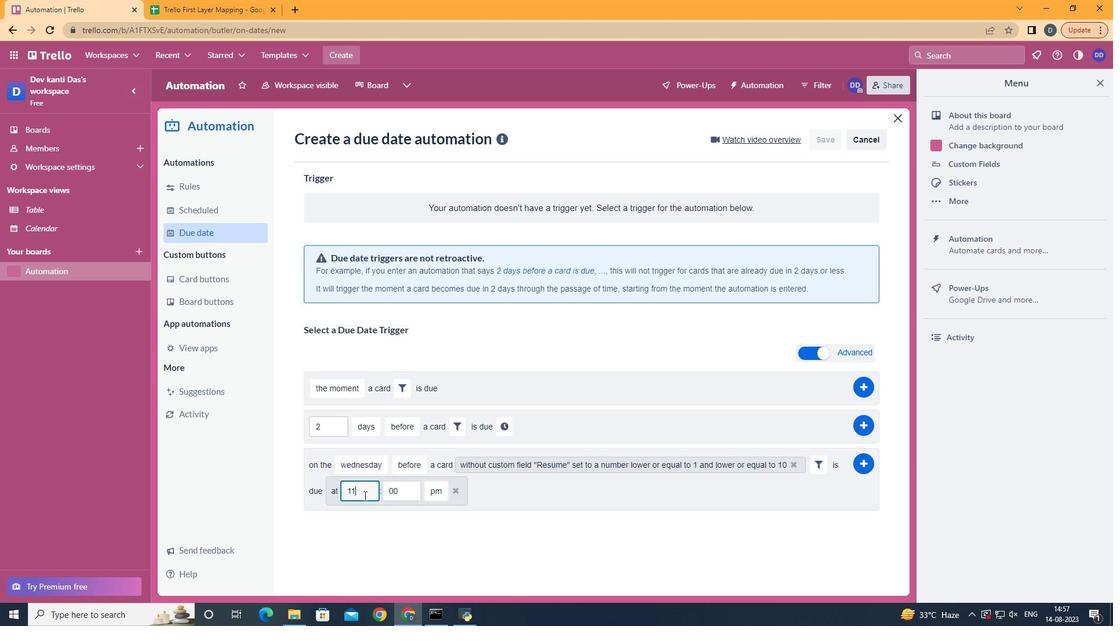 
Action: Mouse moved to (439, 513)
Screenshot: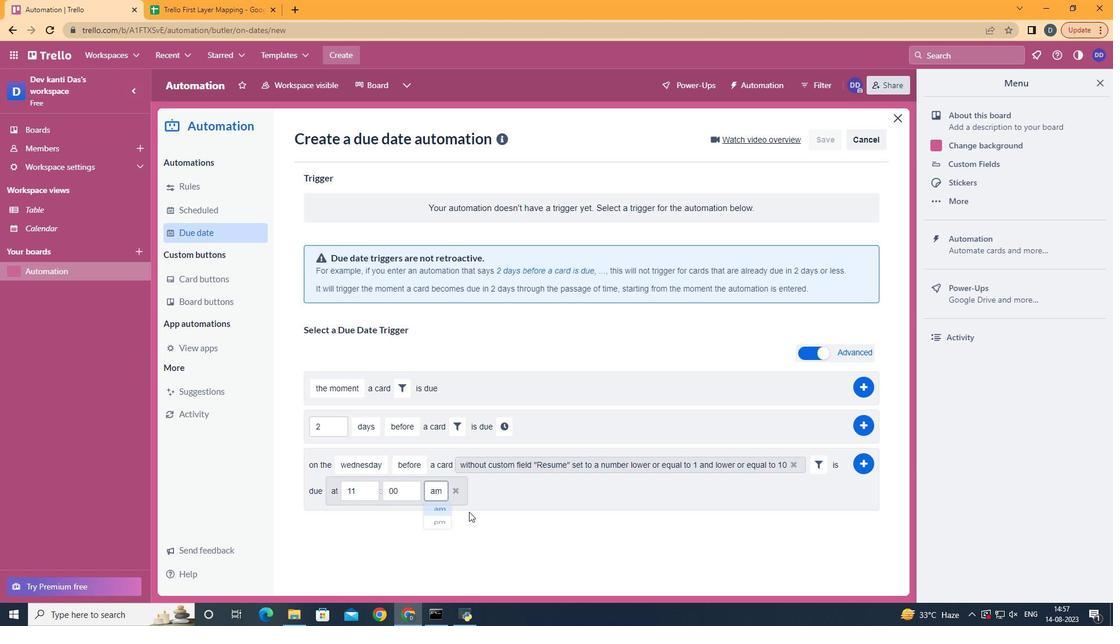 
Action: Mouse pressed left at (439, 513)
Screenshot: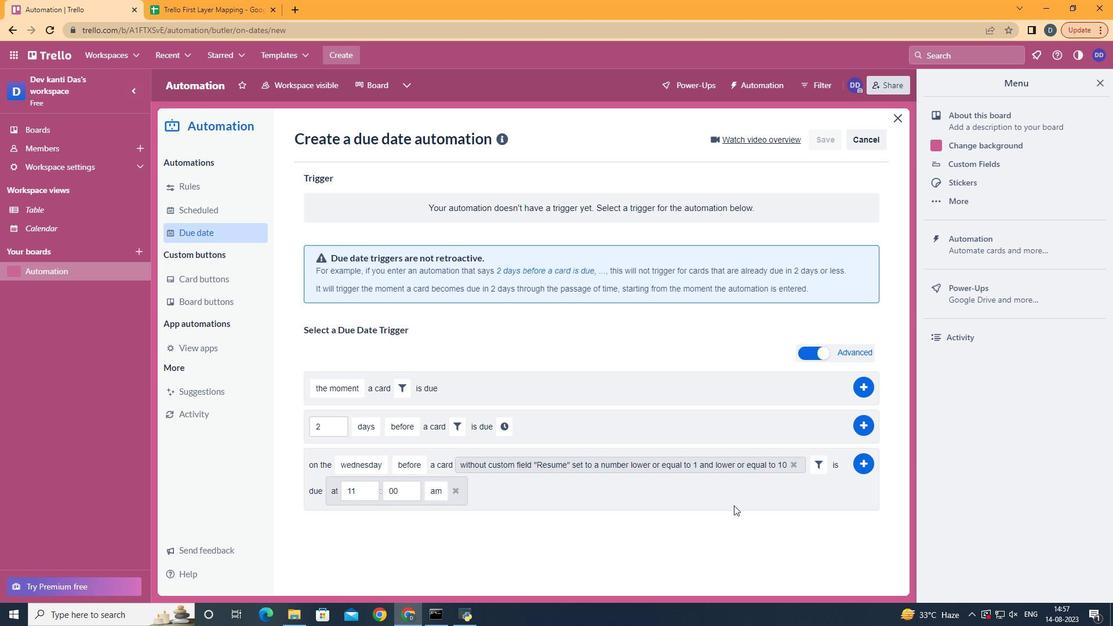 
Action: Mouse moved to (862, 468)
Screenshot: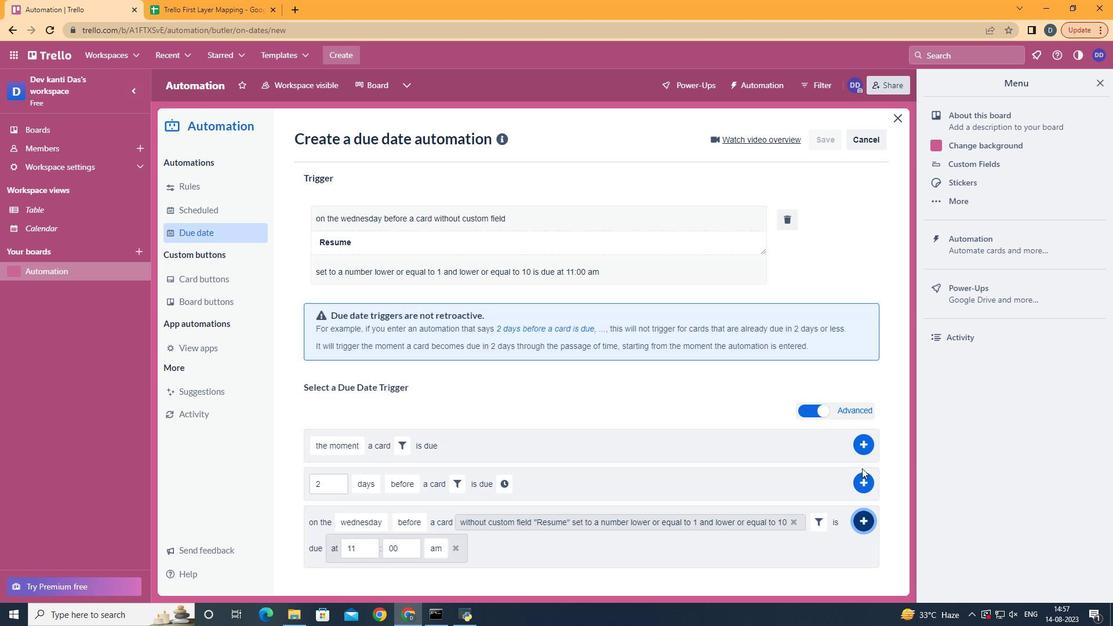 
Action: Mouse pressed left at (862, 468)
Screenshot: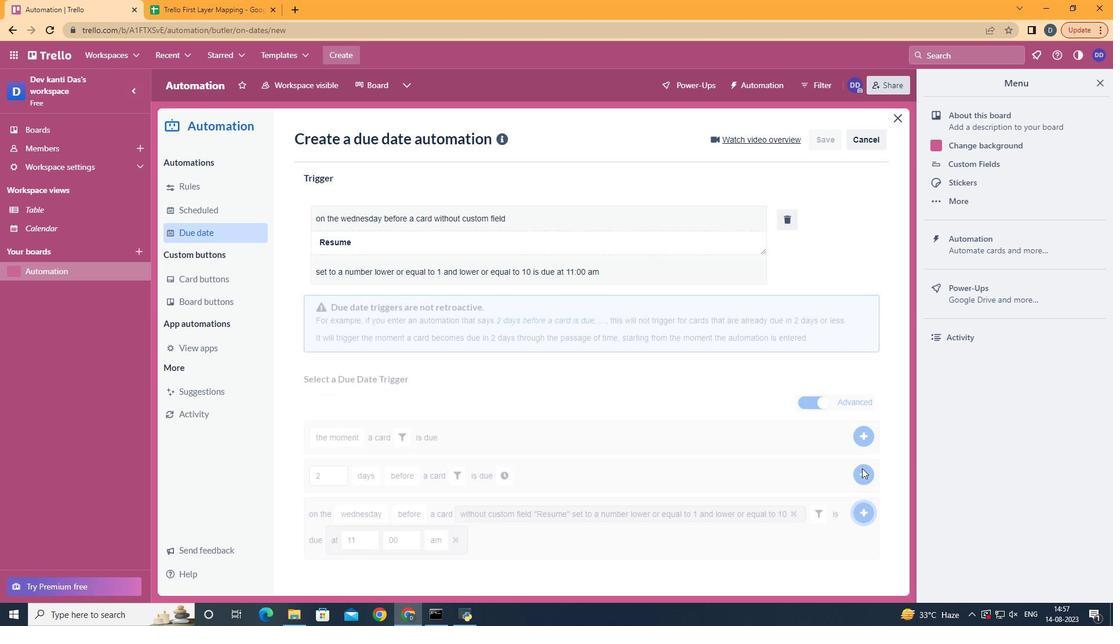 
